 Task: Add Traditional Medicinals Organic Green Tea with Ginger to the cart.
Action: Mouse pressed left at (15, 74)
Screenshot: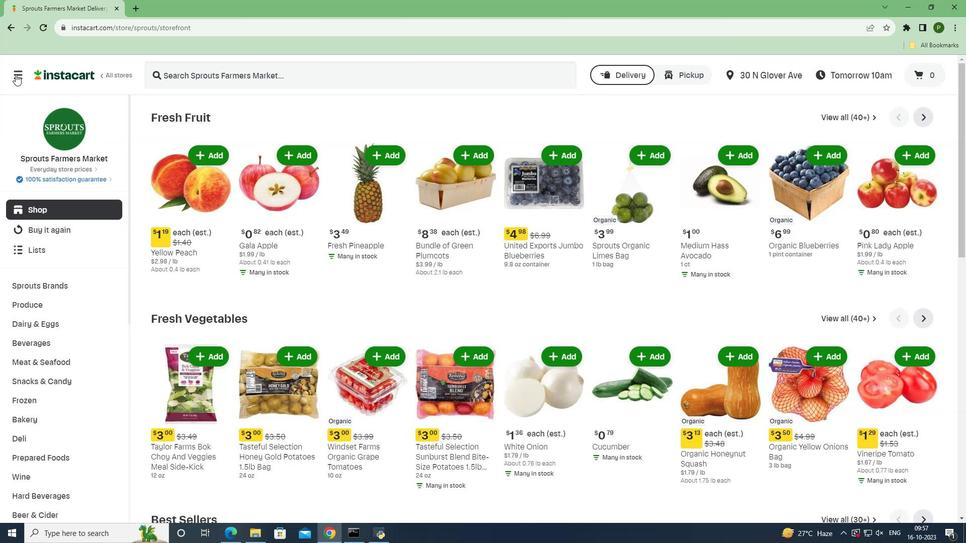 
Action: Mouse moved to (48, 271)
Screenshot: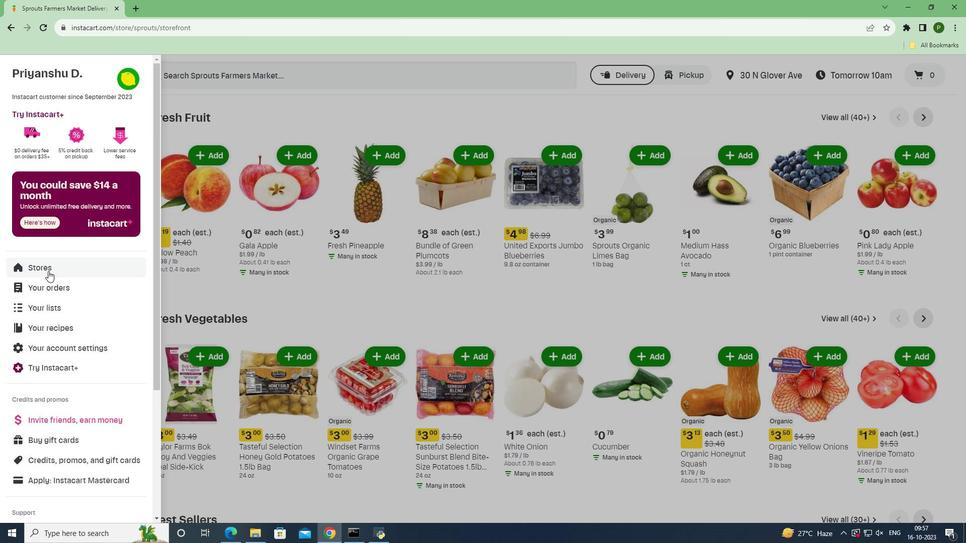 
Action: Mouse pressed left at (48, 271)
Screenshot: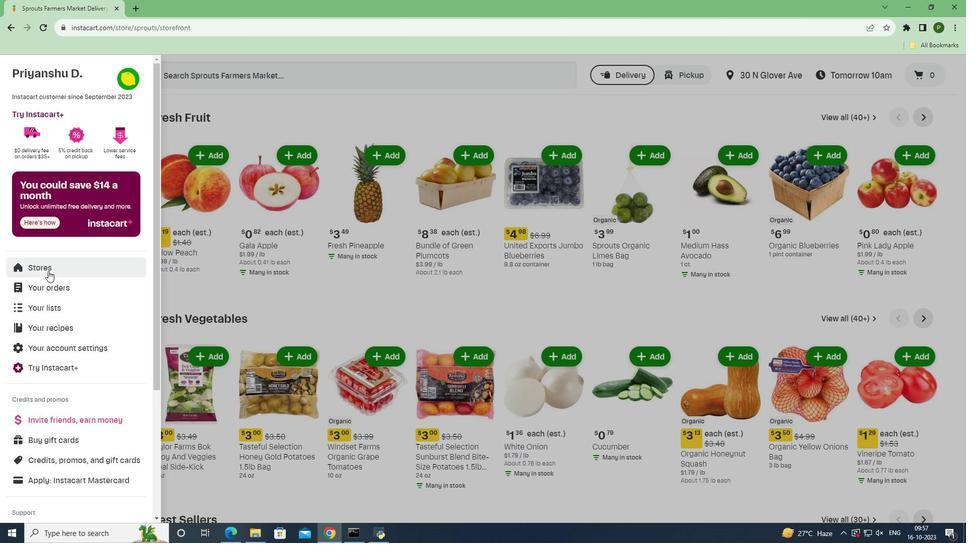 
Action: Mouse moved to (226, 118)
Screenshot: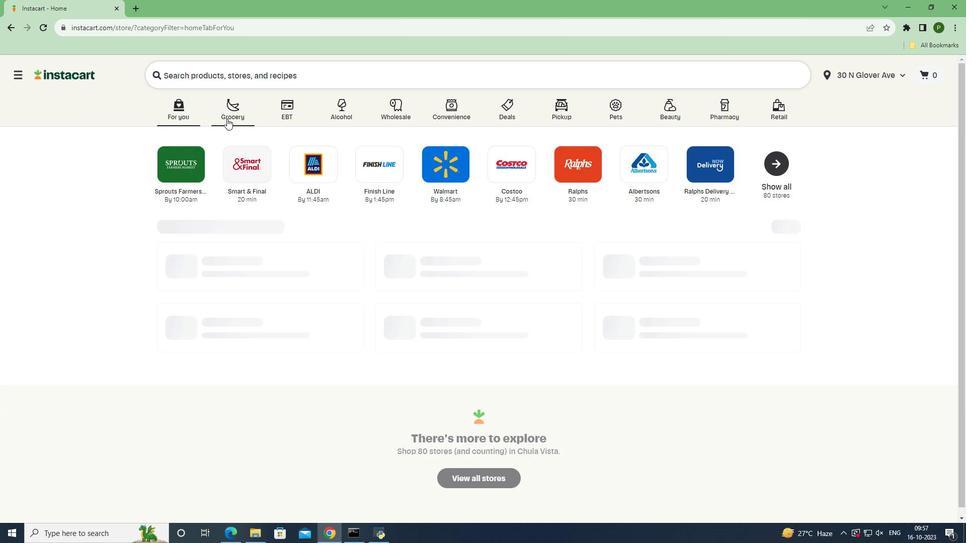 
Action: Mouse pressed left at (226, 118)
Screenshot: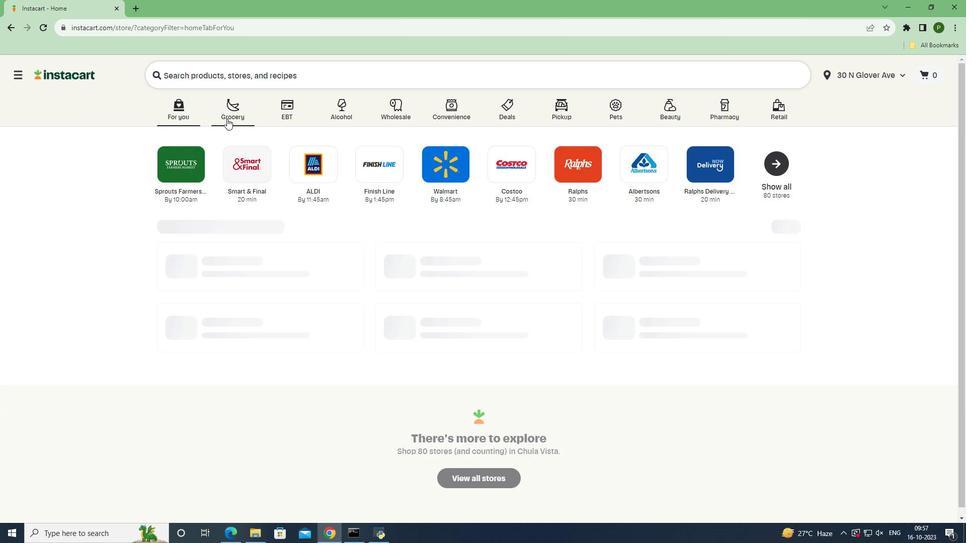
Action: Mouse moved to (624, 227)
Screenshot: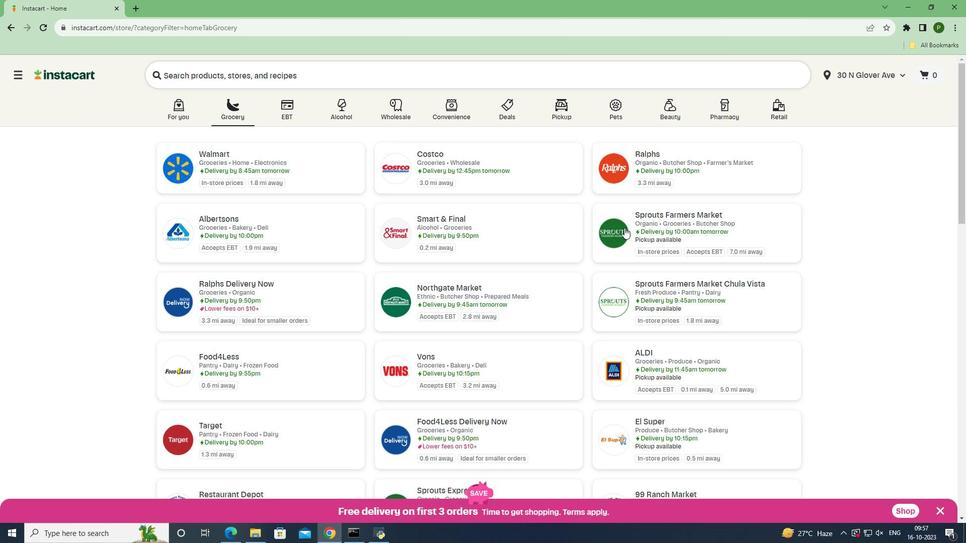 
Action: Mouse pressed left at (624, 227)
Screenshot: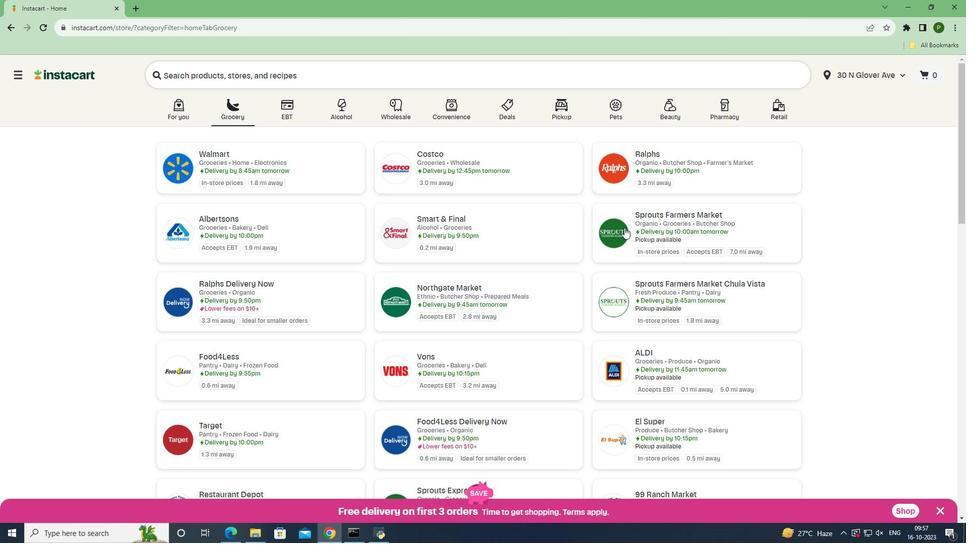 
Action: Mouse moved to (43, 341)
Screenshot: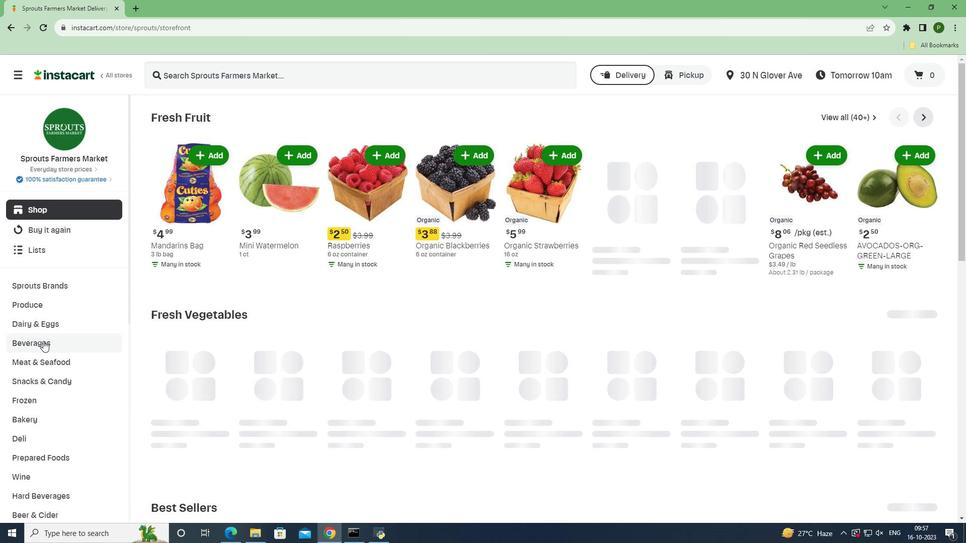 
Action: Mouse pressed left at (43, 341)
Screenshot: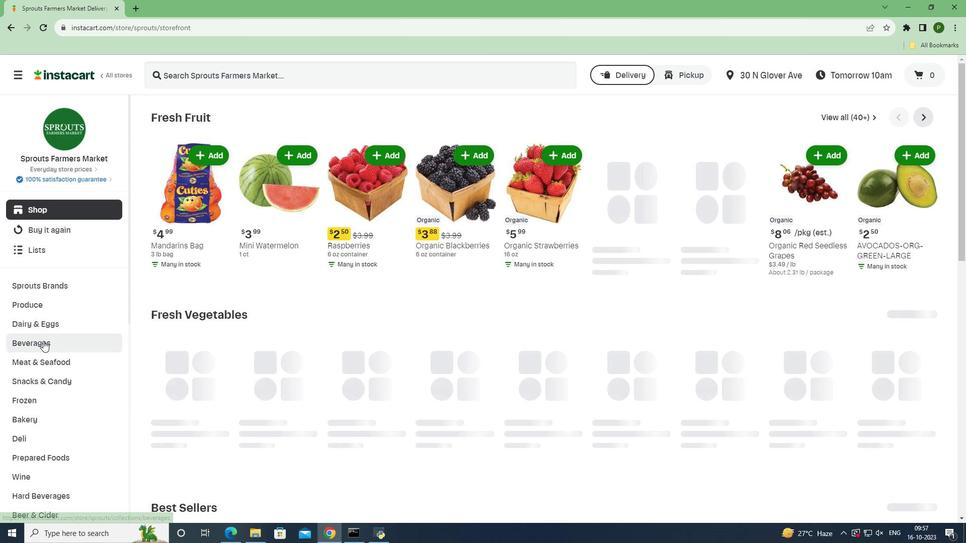 
Action: Mouse moved to (872, 137)
Screenshot: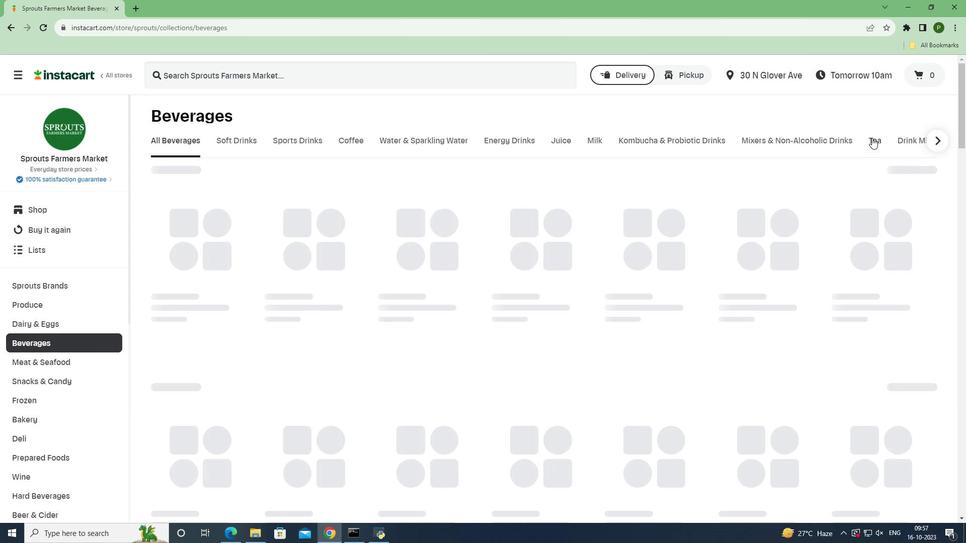 
Action: Mouse pressed left at (872, 137)
Screenshot: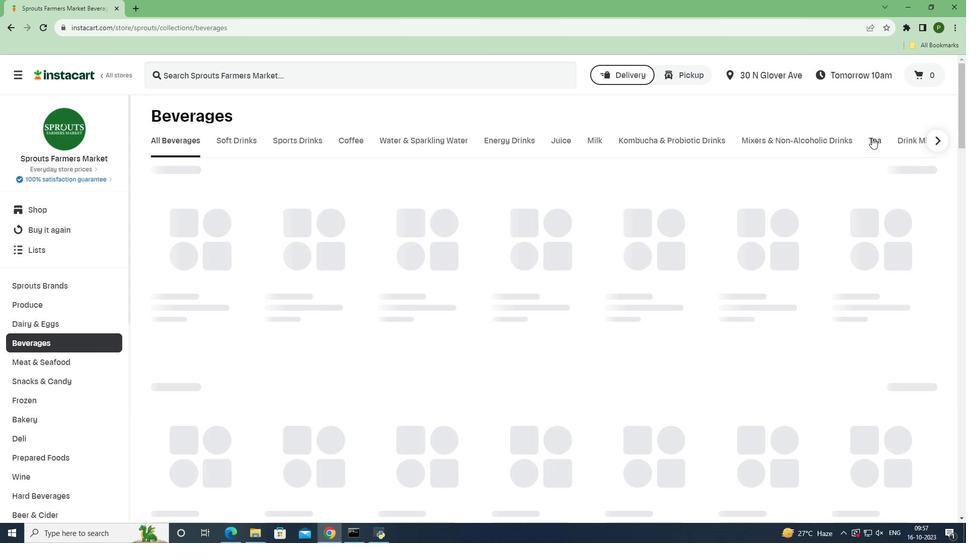 
Action: Mouse moved to (305, 68)
Screenshot: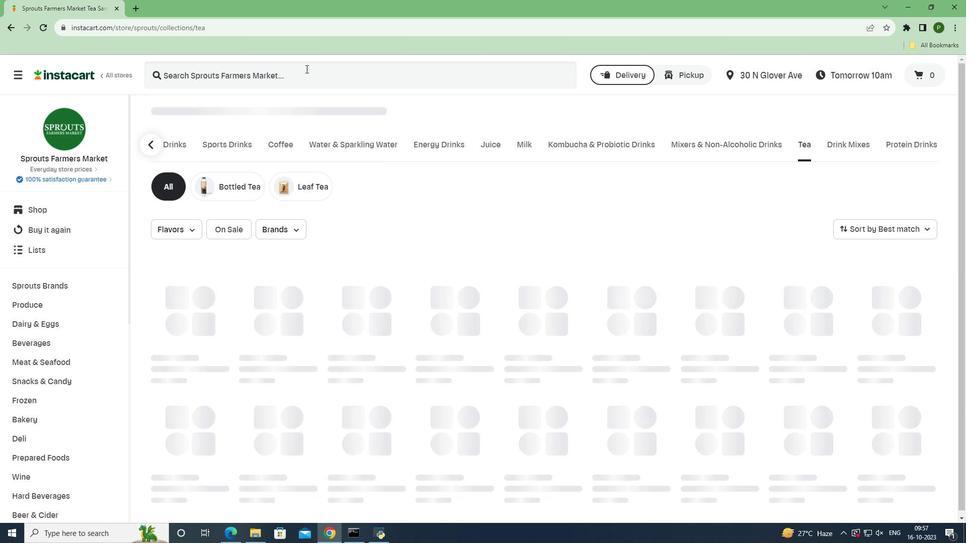 
Action: Mouse pressed left at (305, 68)
Screenshot: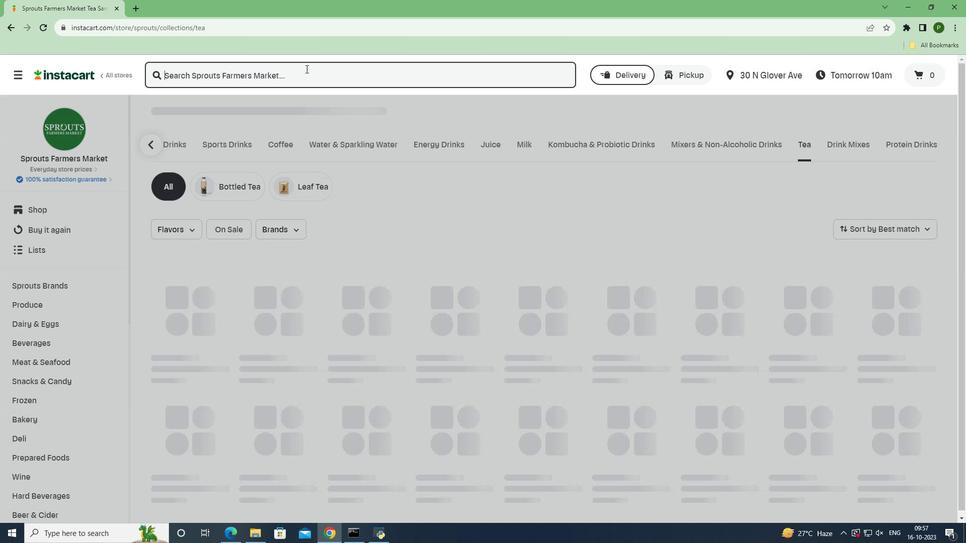 
Action: Key pressed <Key.caps_lock>T<Key.caps_lock>raditional<Key.space><Key.caps_lock>M<Key.caps_lock>edicinals<Key.space><Key.caps_lock>O<Key.caps_lock>rganic<Key.space><Key.caps_lock>G<Key.caps_lock>reen<Key.space><Key.caps_lock>T<Key.caps_lock>ea<Key.space><Key.caps_lock>W<Key.caps_lock>ith<Key.space><Key.caps_lock>G<Key.caps_lock>inger<Key.space><Key.enter>
Screenshot: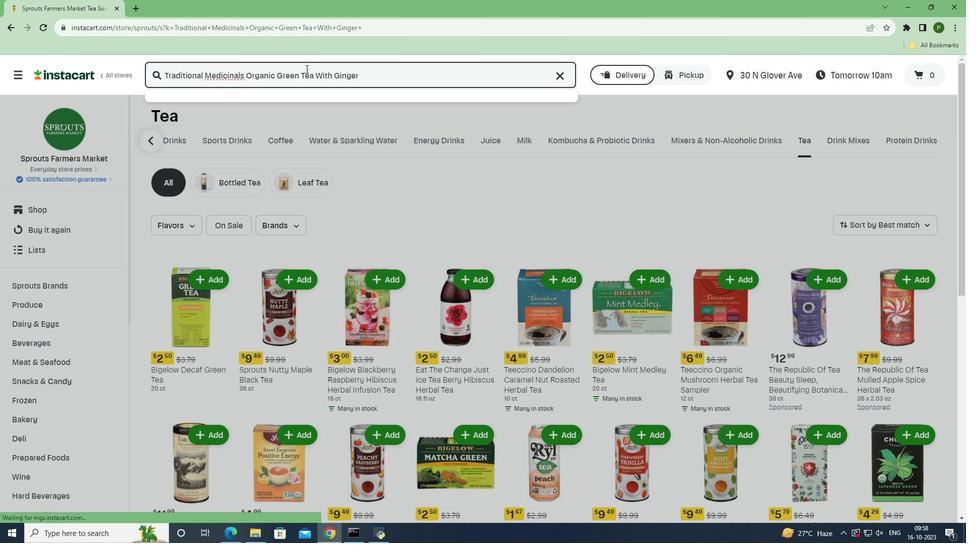 
Action: Mouse moved to (596, 175)
Screenshot: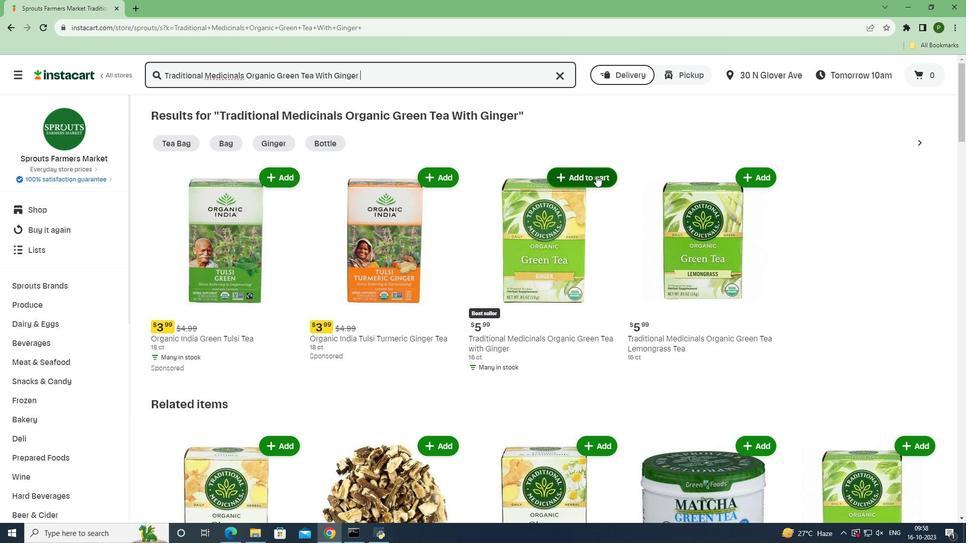
Action: Mouse pressed left at (596, 175)
Screenshot: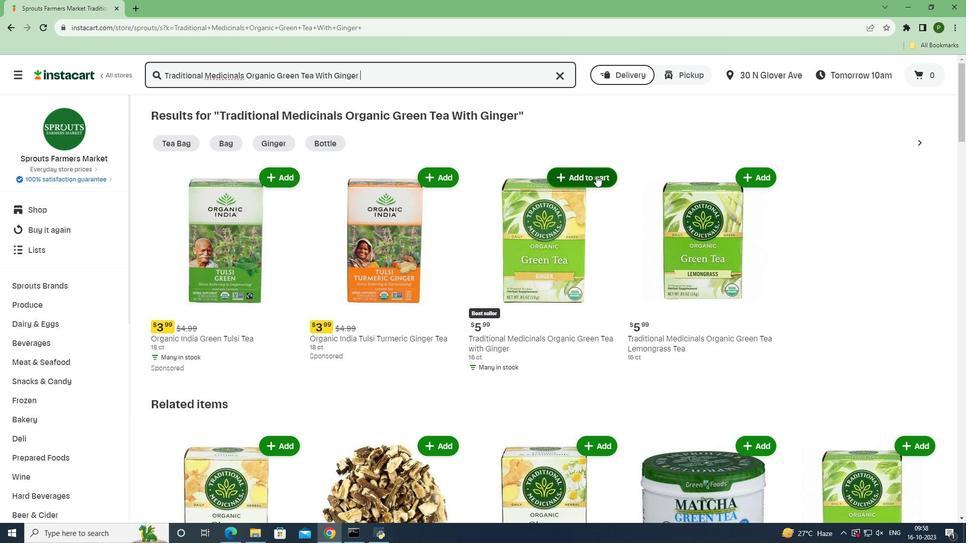 
Action: Mouse moved to (609, 238)
Screenshot: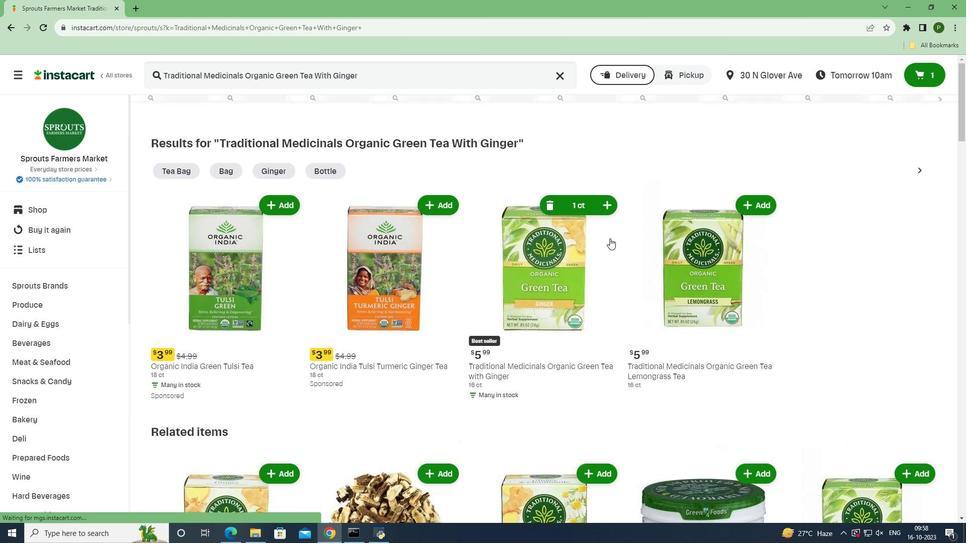
